 Task: Create a sub task Design and Implement Solution for the task  Integrate website with payment gateways and invoicing systems in the project AgileExpert , assign it to team member softage.2@softage.net and update the status of the sub task to  On Track  , set the priority of the sub task to Low
Action: Mouse moved to (64, 505)
Screenshot: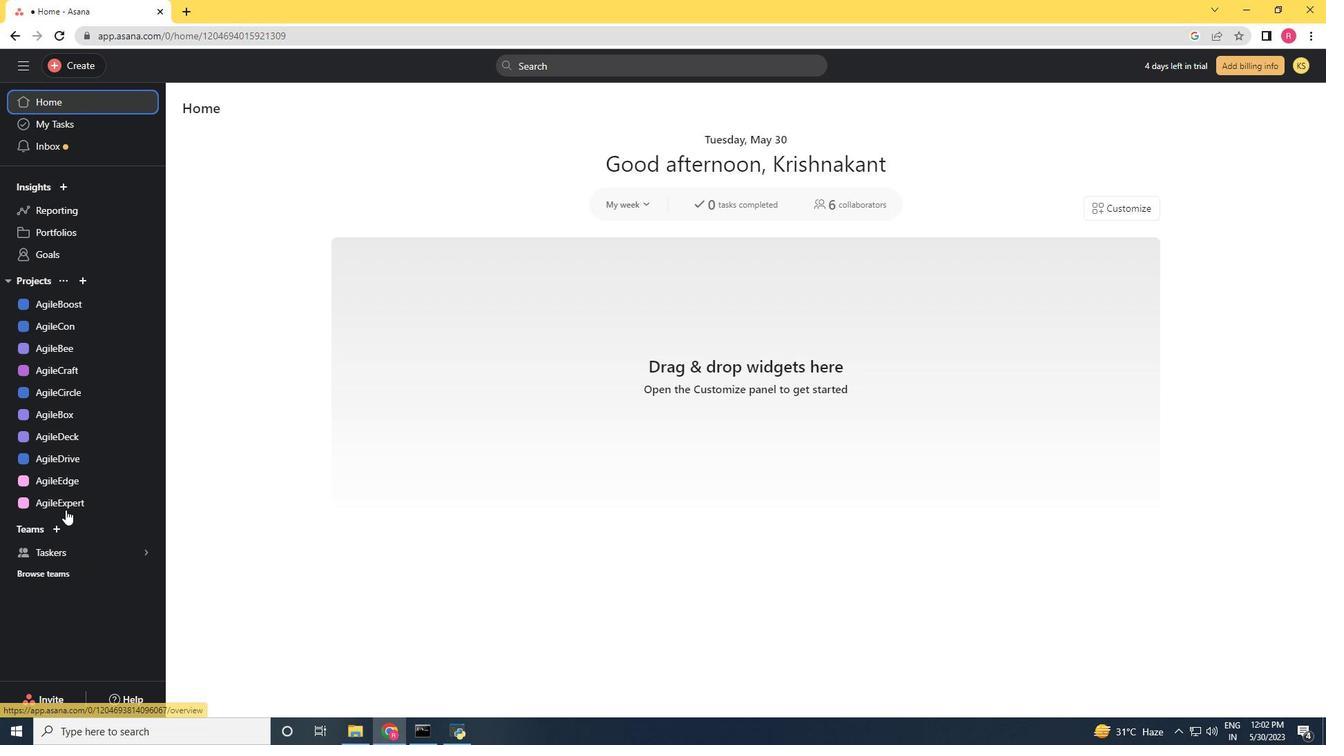 
Action: Mouse pressed left at (64, 505)
Screenshot: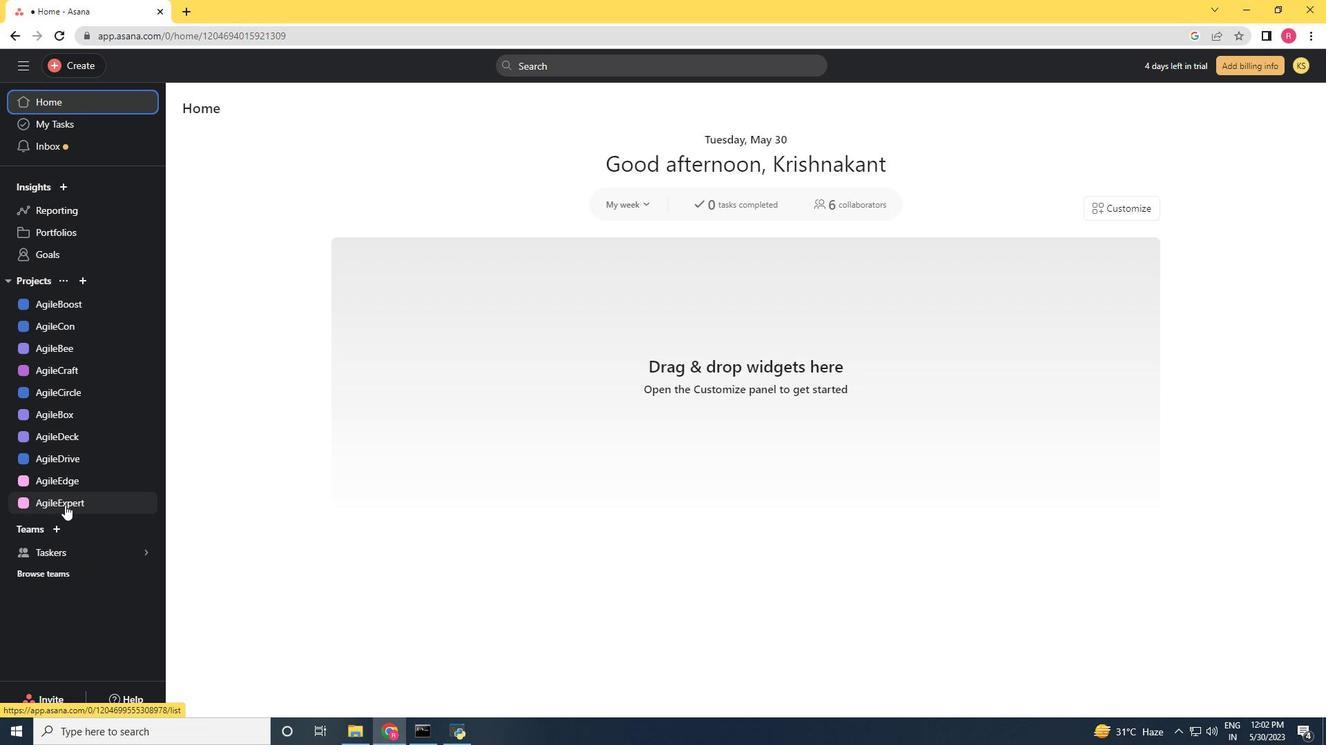 
Action: Mouse moved to (689, 299)
Screenshot: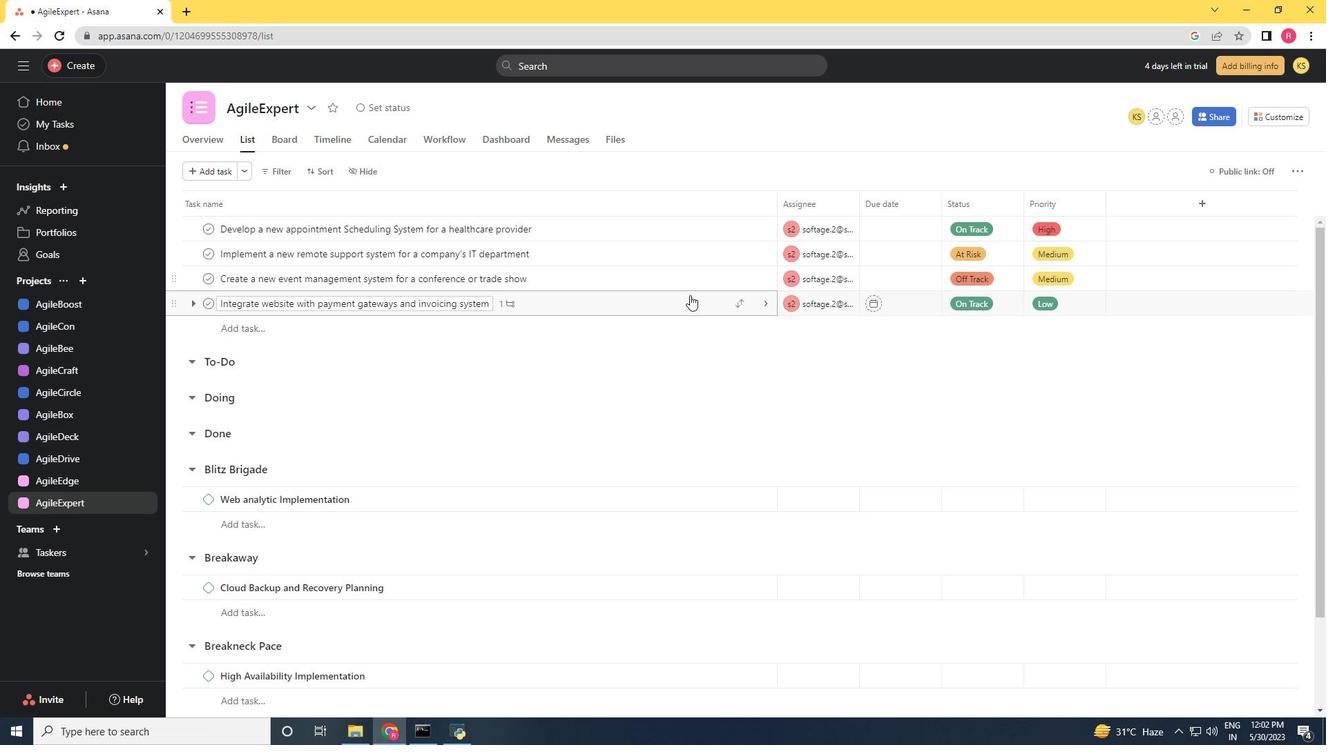 
Action: Mouse pressed left at (689, 299)
Screenshot: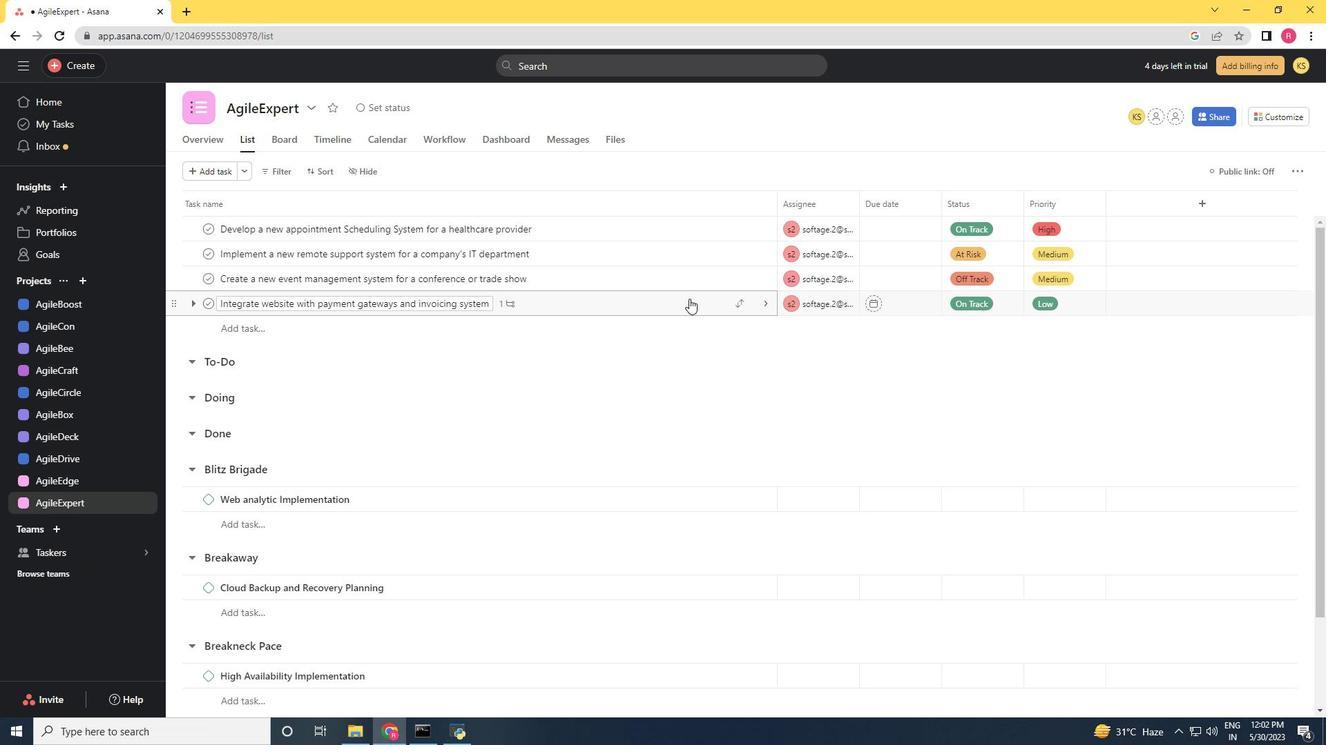
Action: Mouse moved to (951, 421)
Screenshot: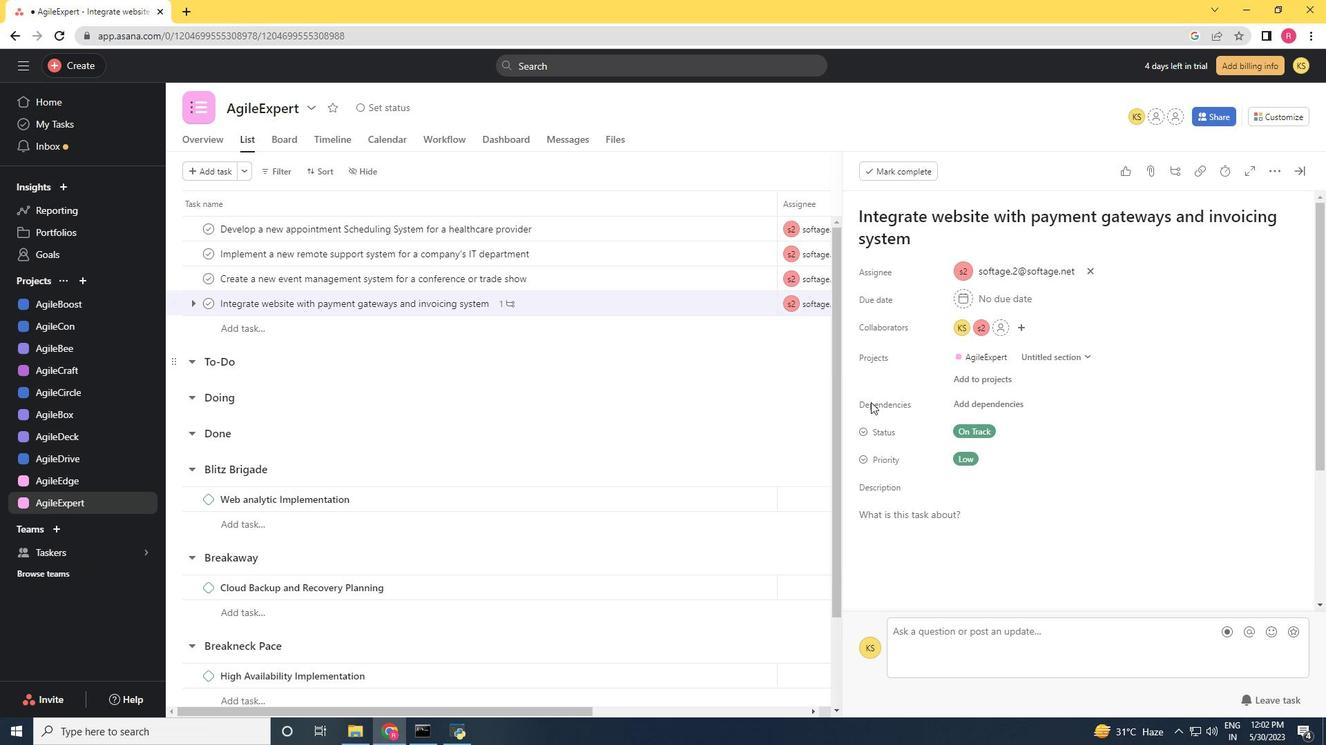 
Action: Mouse scrolled (951, 420) with delta (0, 0)
Screenshot: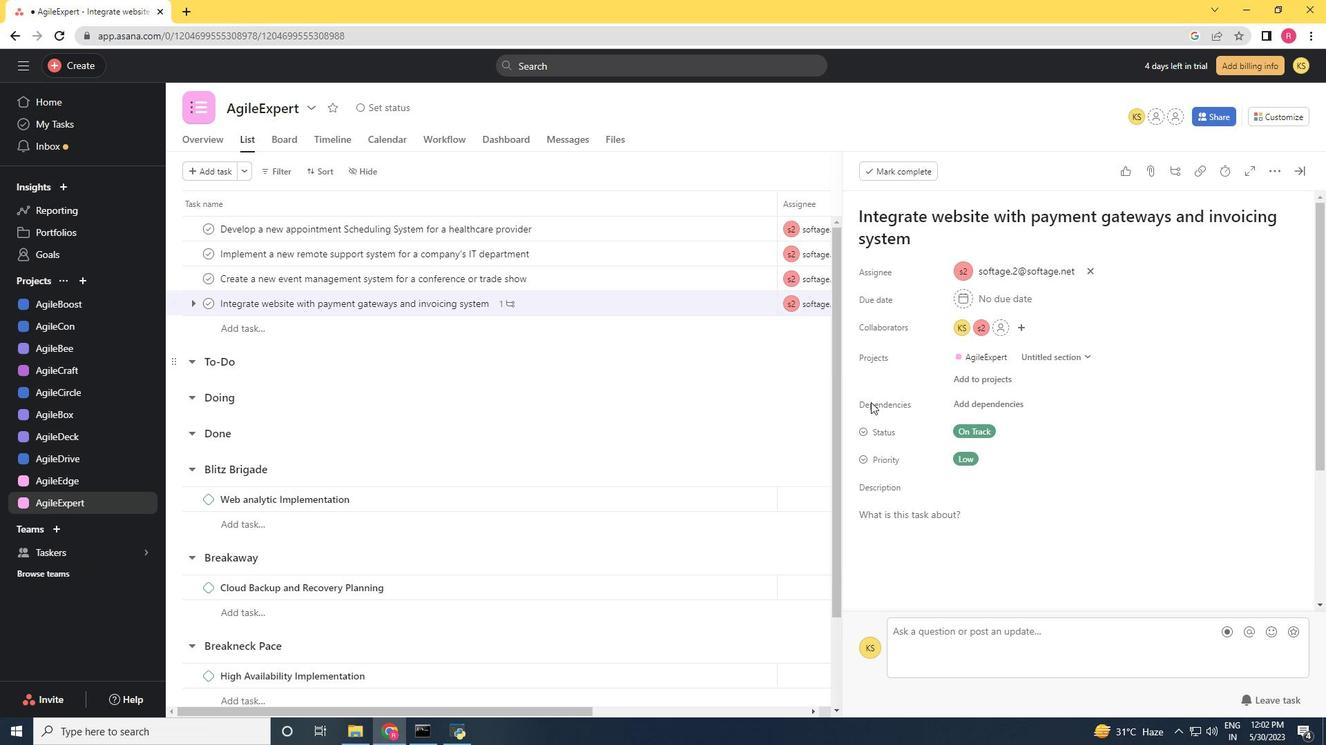 
Action: Mouse moved to (951, 422)
Screenshot: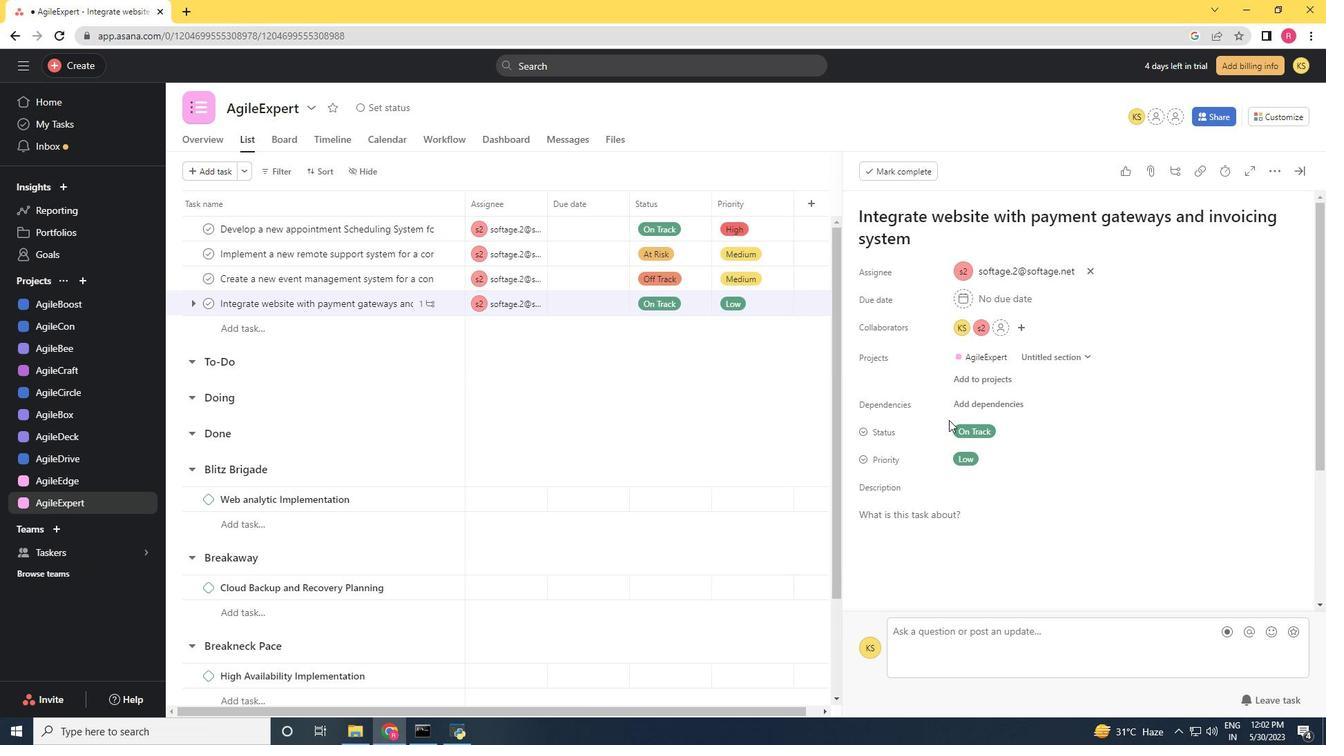 
Action: Mouse scrolled (951, 421) with delta (0, 0)
Screenshot: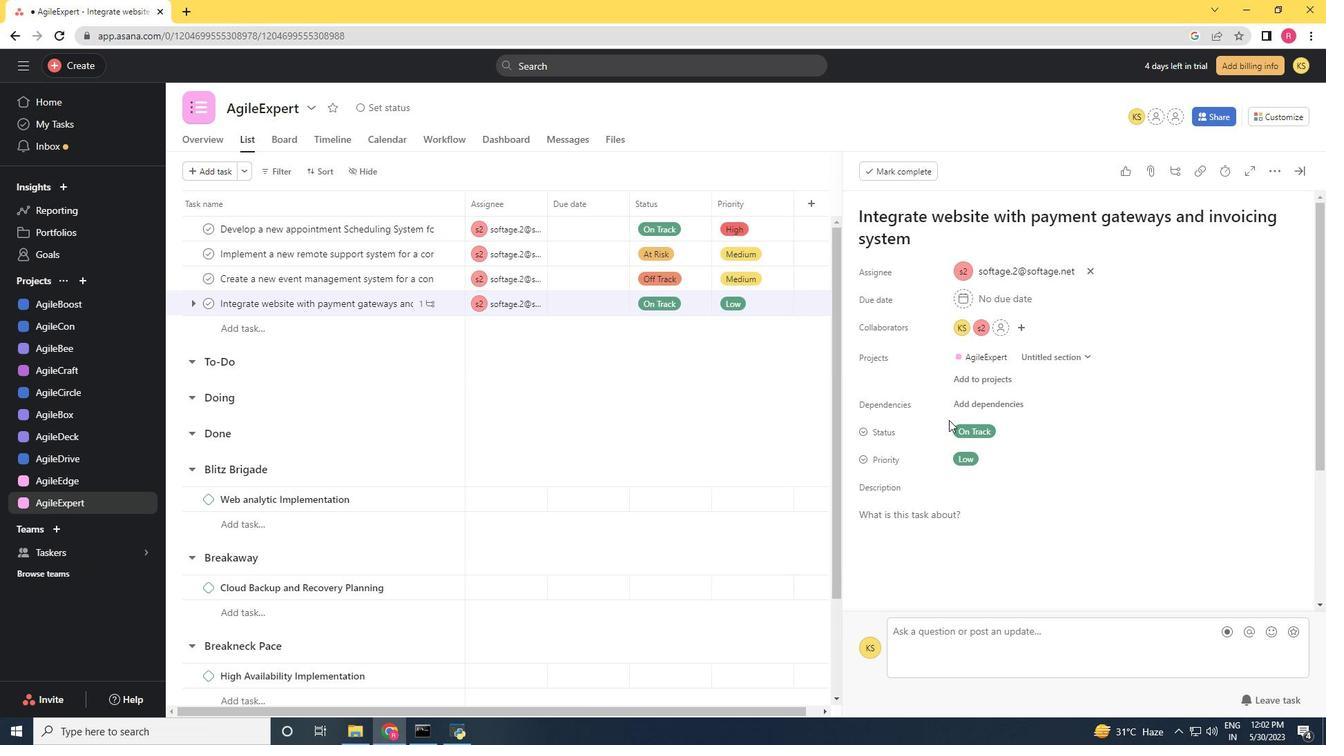 
Action: Mouse scrolled (951, 421) with delta (0, 0)
Screenshot: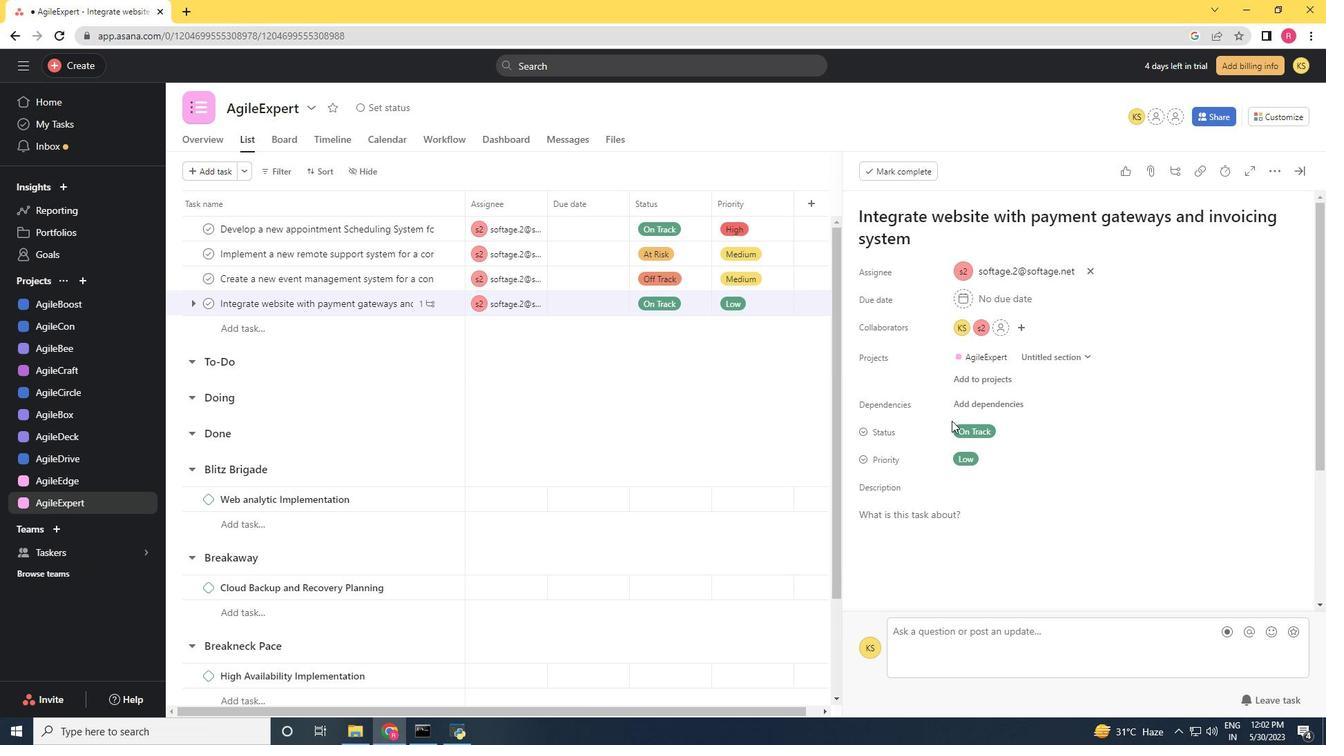 
Action: Mouse moved to (918, 500)
Screenshot: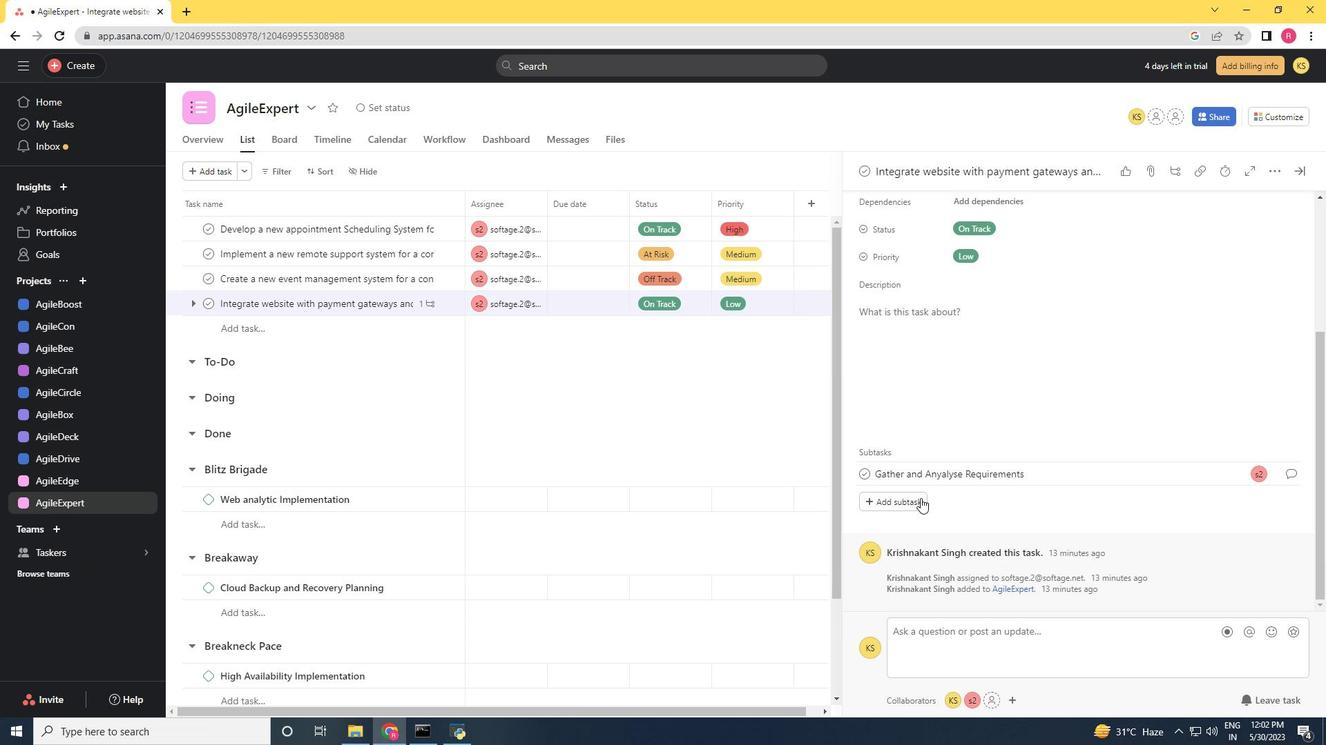 
Action: Mouse pressed left at (918, 500)
Screenshot: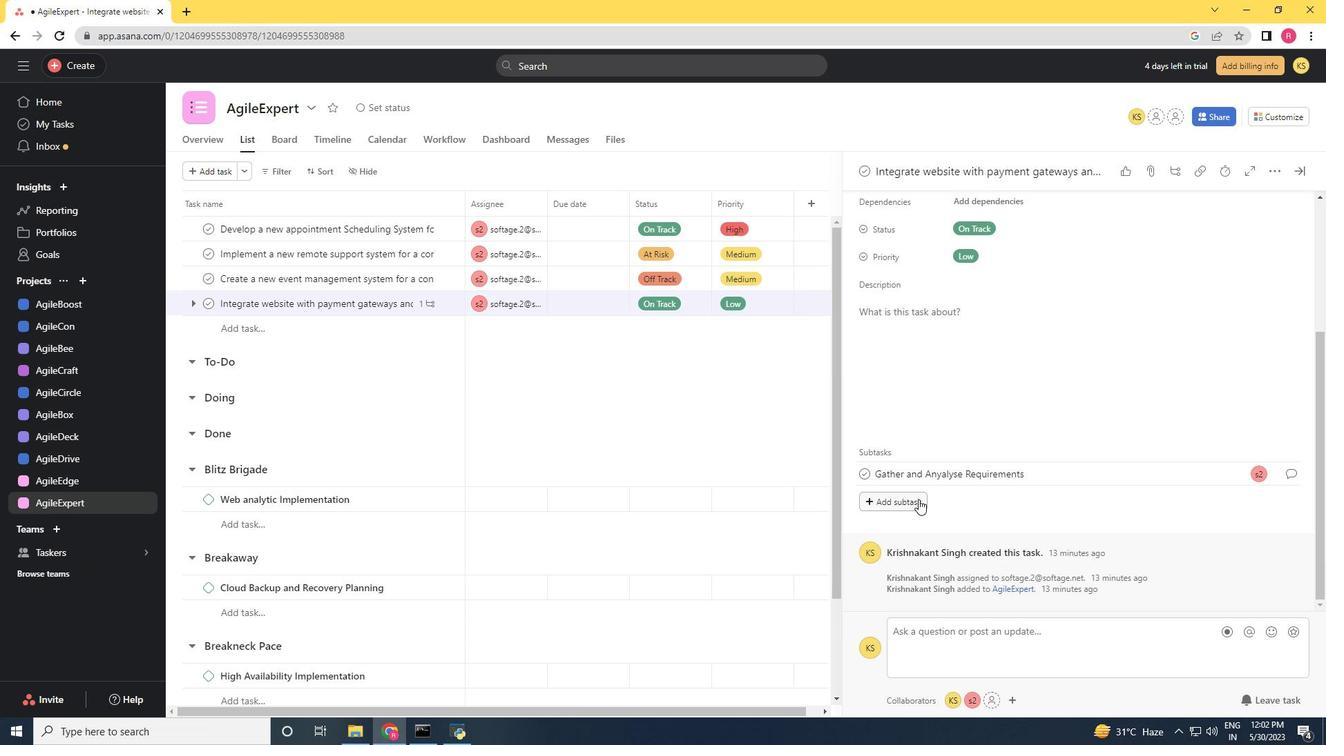 
Action: Key pressed <Key.shift>Design<Key.space>and<Key.space><Key.shift>Implement<Key.space><Key.shift>solutiom<Key.backspace>n<Key.space>
Screenshot: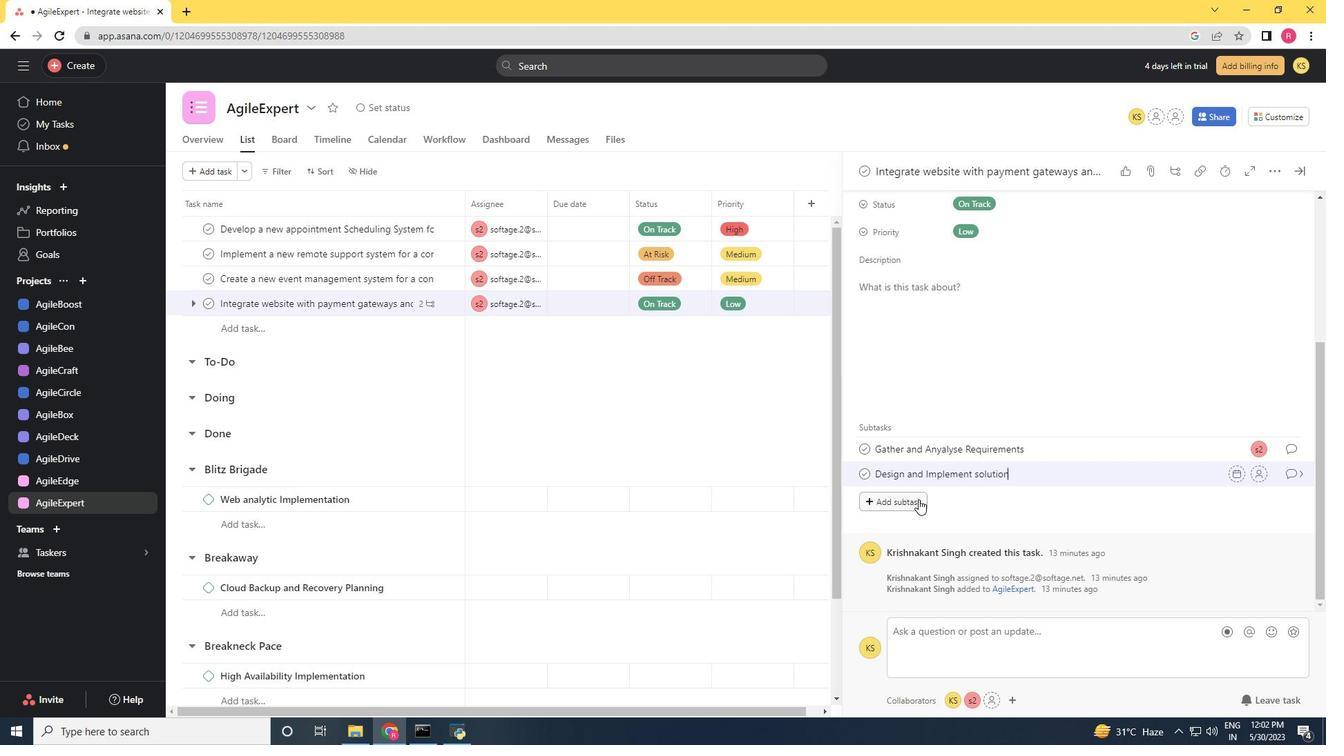 
Action: Mouse moved to (1263, 471)
Screenshot: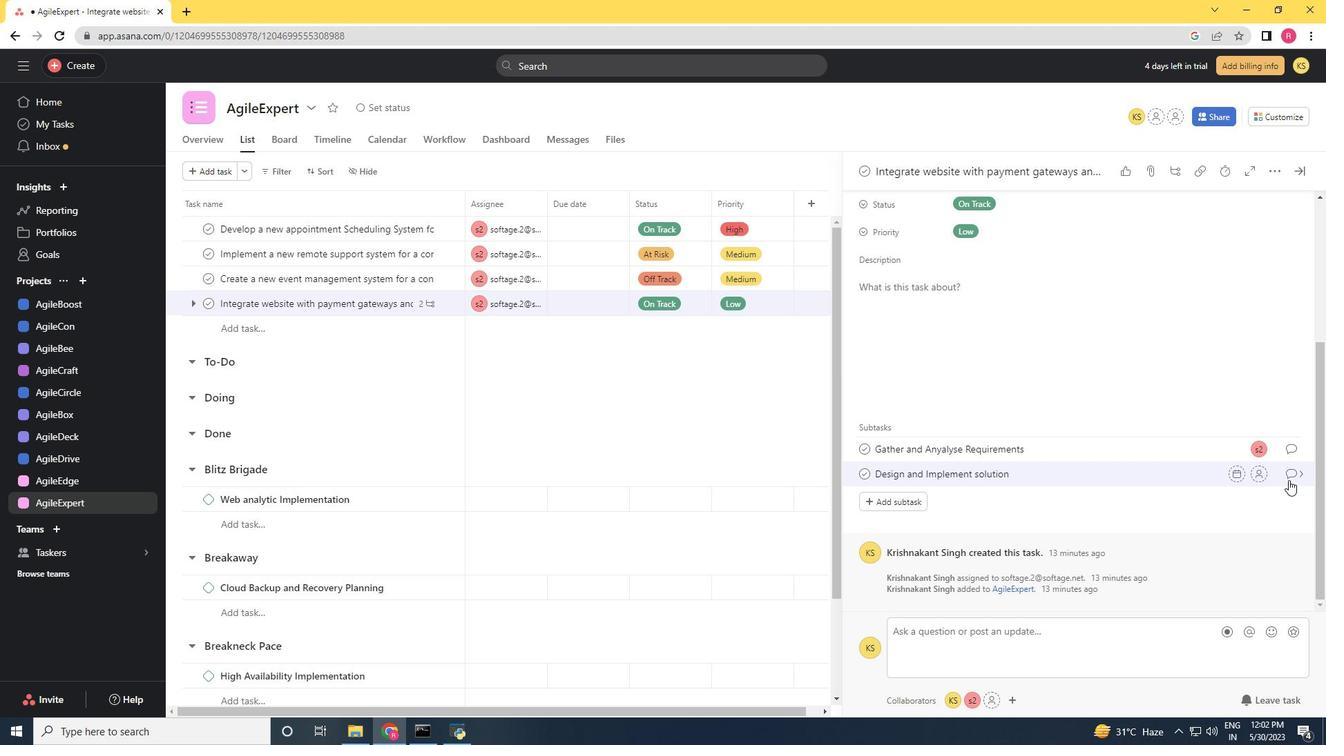 
Action: Mouse pressed left at (1263, 471)
Screenshot: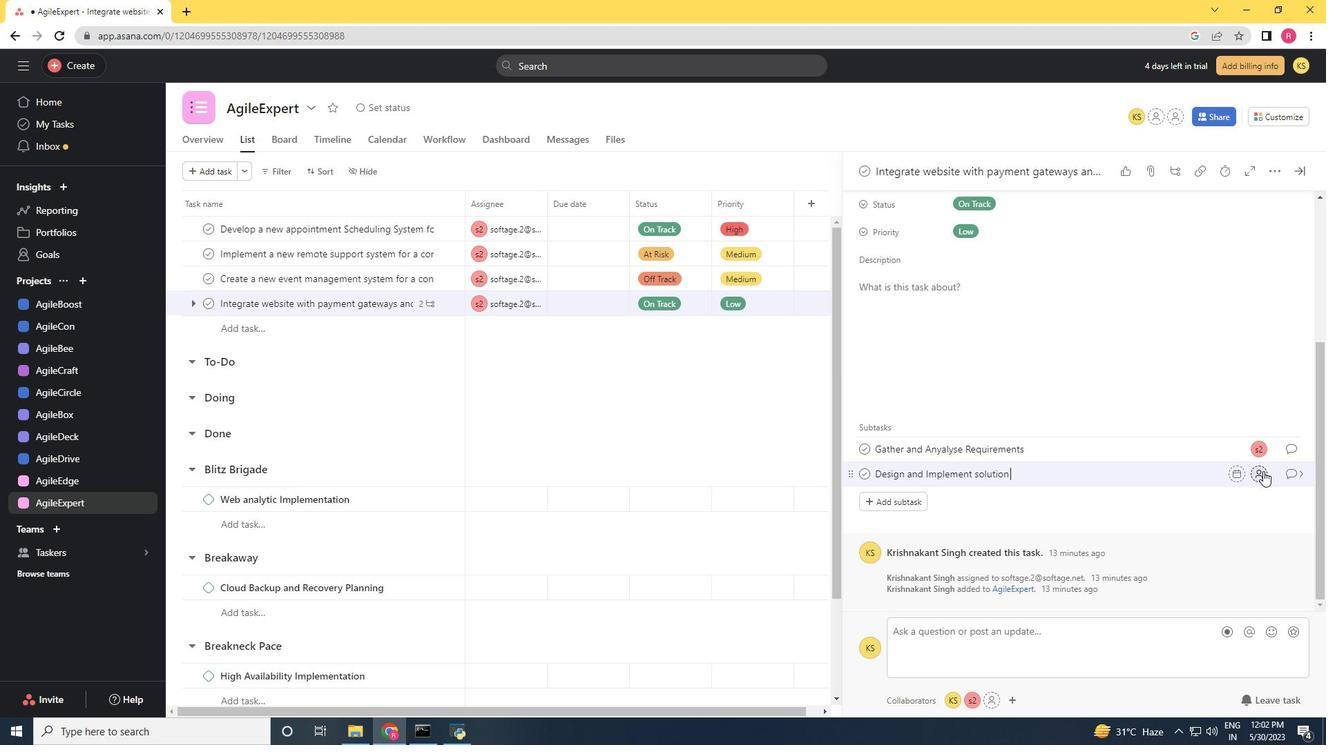 
Action: Key pressed softage.2<Key.shift>@softage.ney<Key.backspace>t
Screenshot: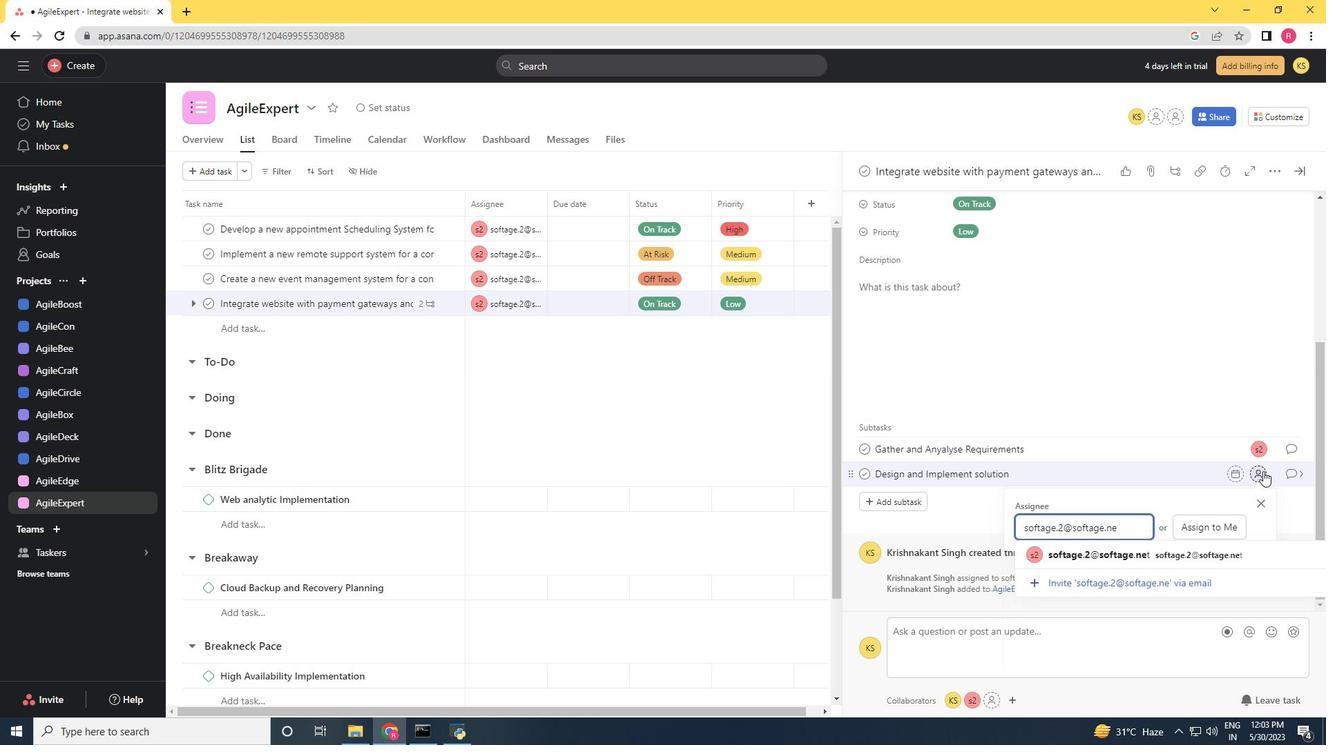 
Action: Mouse moved to (1123, 556)
Screenshot: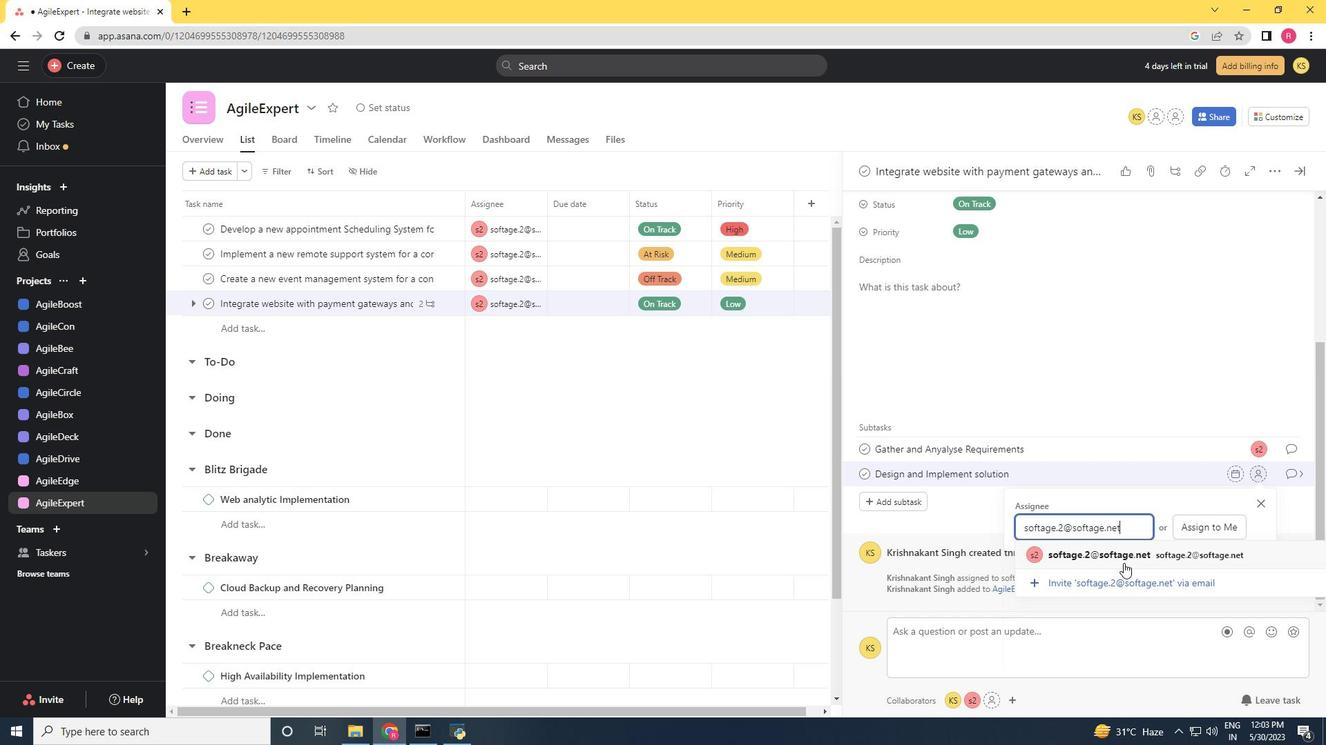 
Action: Mouse pressed left at (1123, 556)
Screenshot: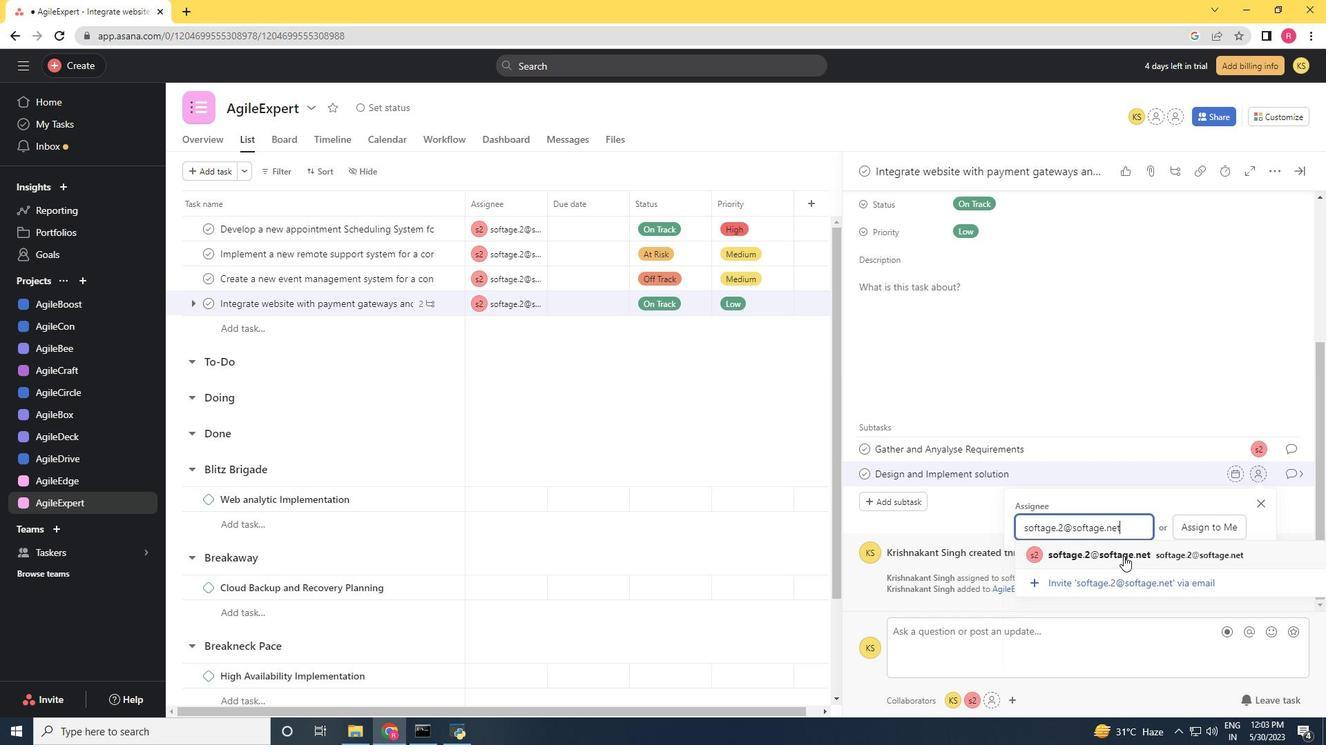 
Action: Mouse moved to (1289, 472)
Screenshot: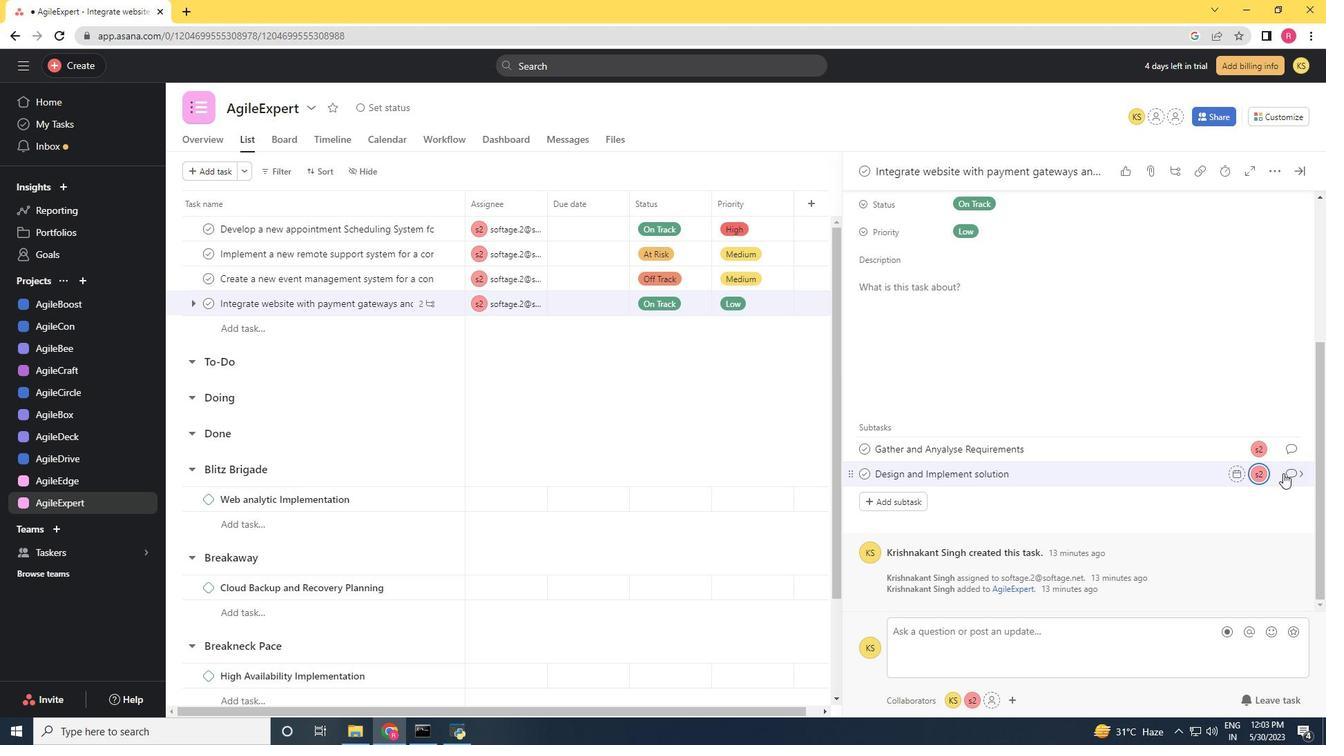 
Action: Mouse pressed left at (1289, 472)
Screenshot: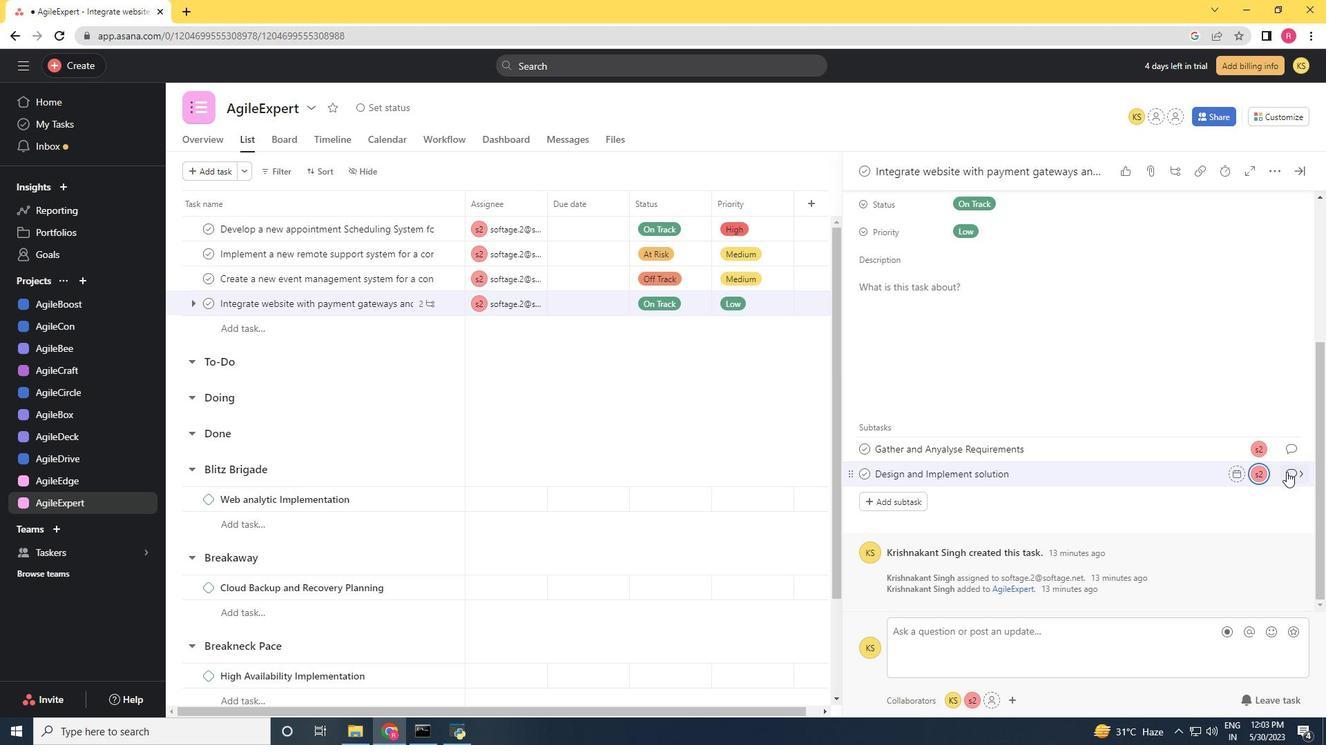 
Action: Mouse moved to (886, 397)
Screenshot: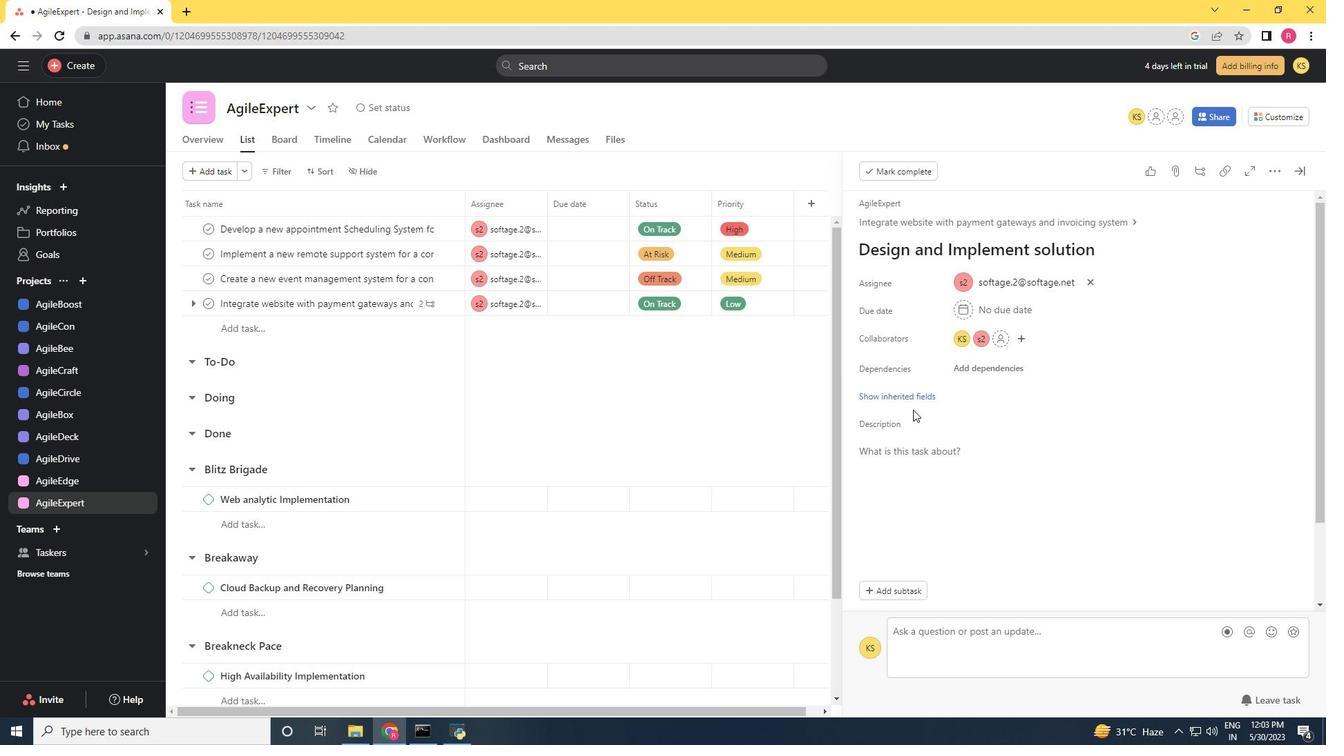 
Action: Mouse pressed left at (886, 397)
Screenshot: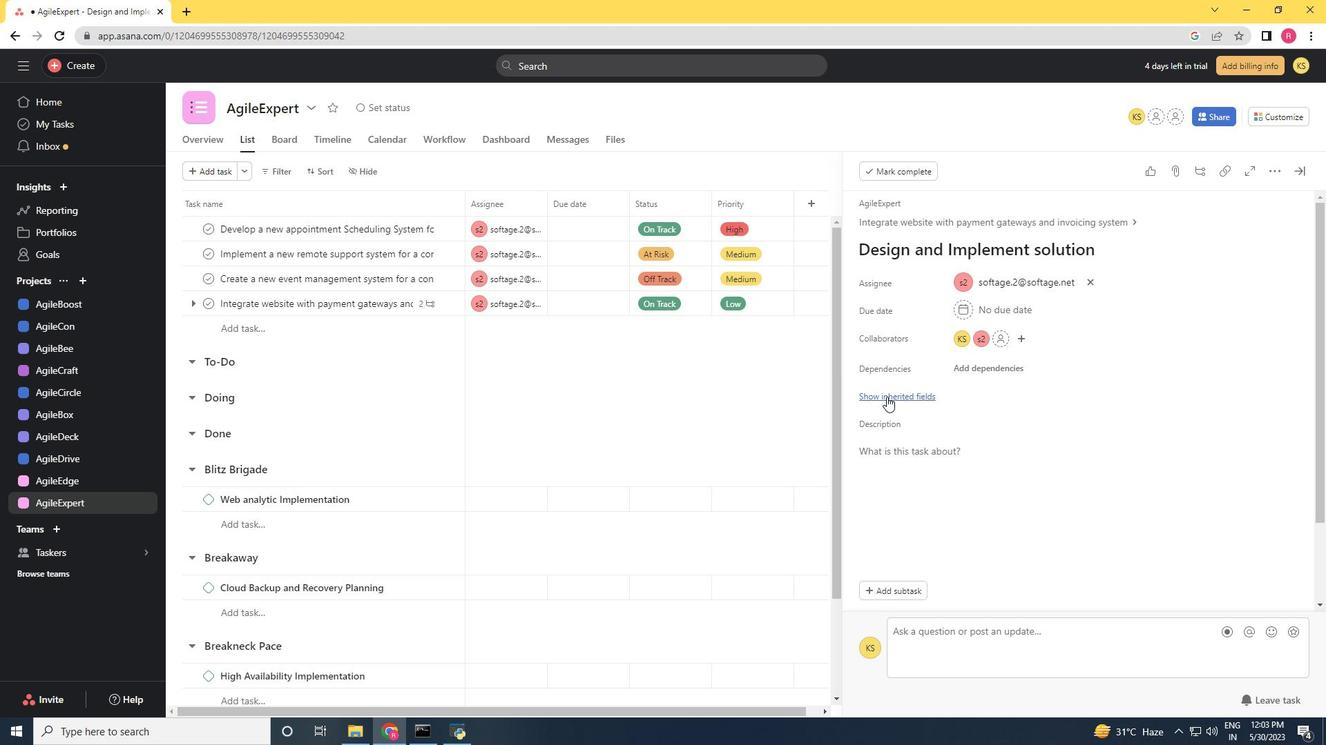 
Action: Mouse moved to (981, 417)
Screenshot: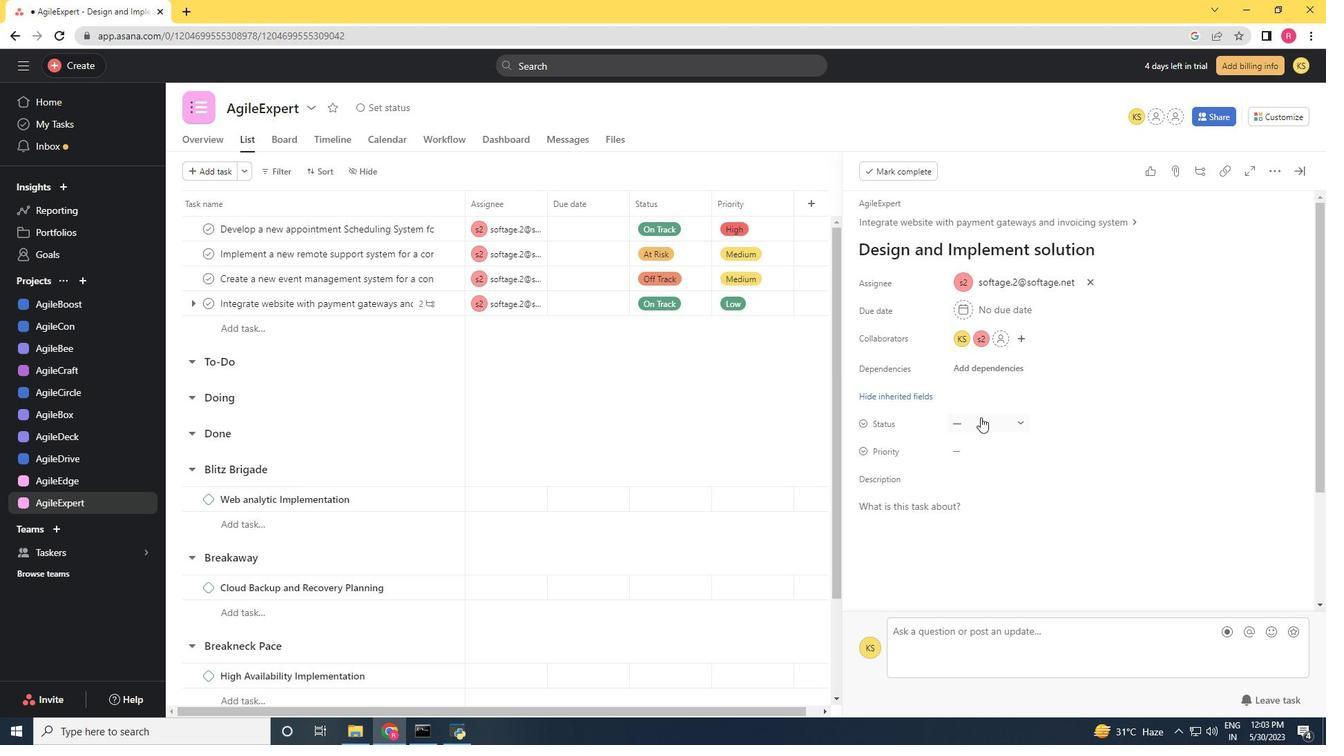 
Action: Mouse pressed left at (981, 417)
Screenshot: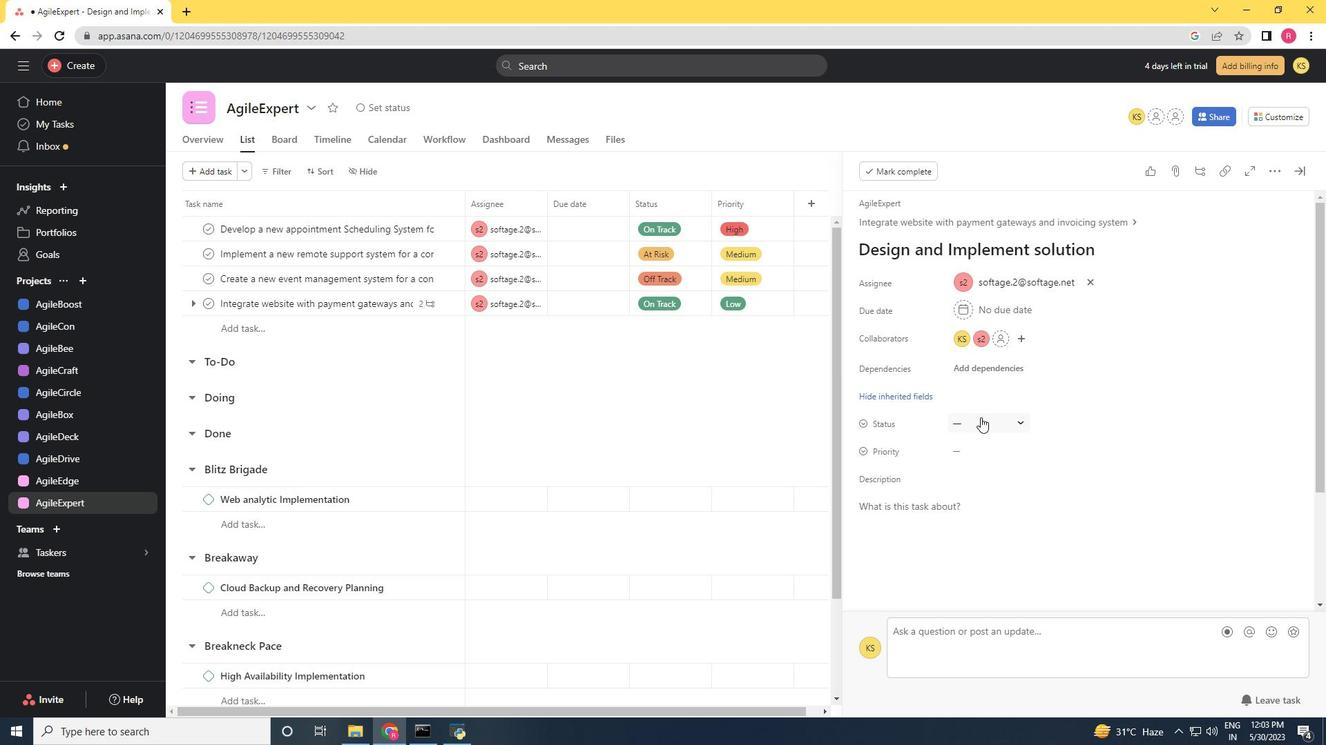 
Action: Mouse moved to (996, 471)
Screenshot: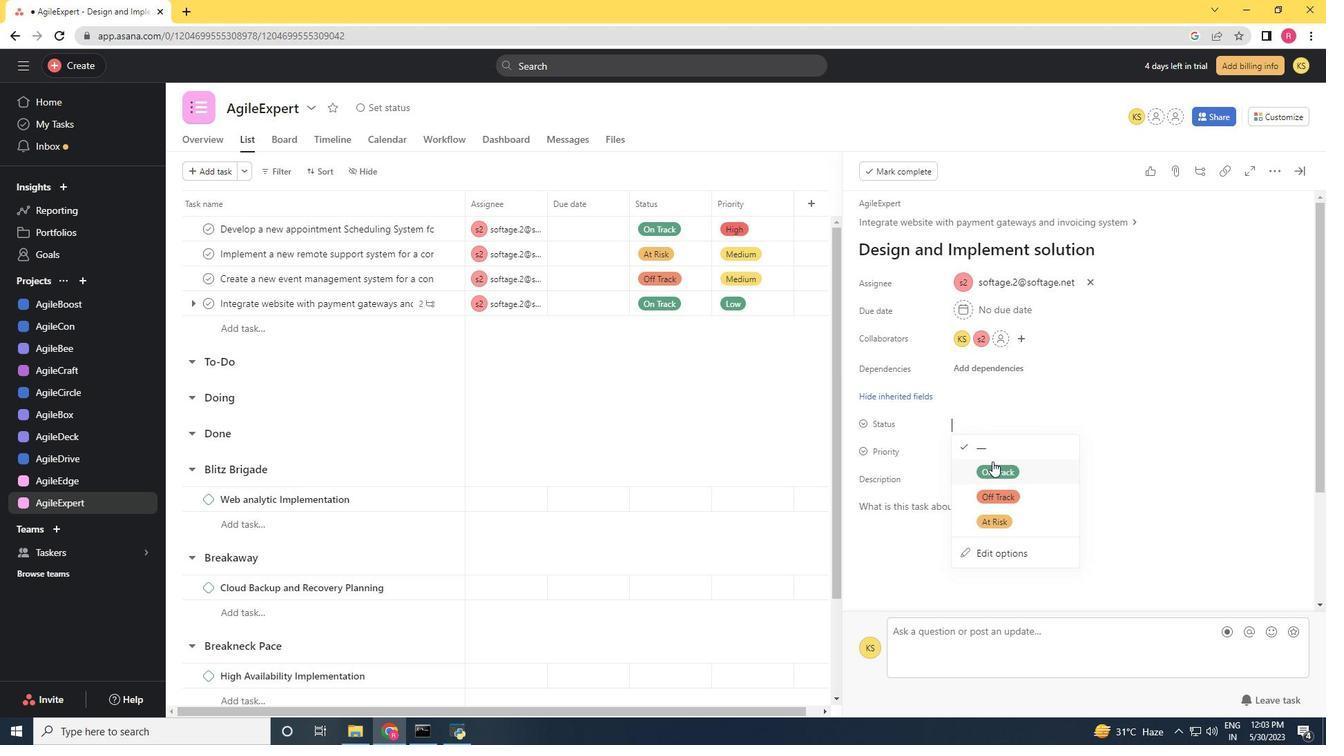 
Action: Mouse pressed left at (996, 471)
Screenshot: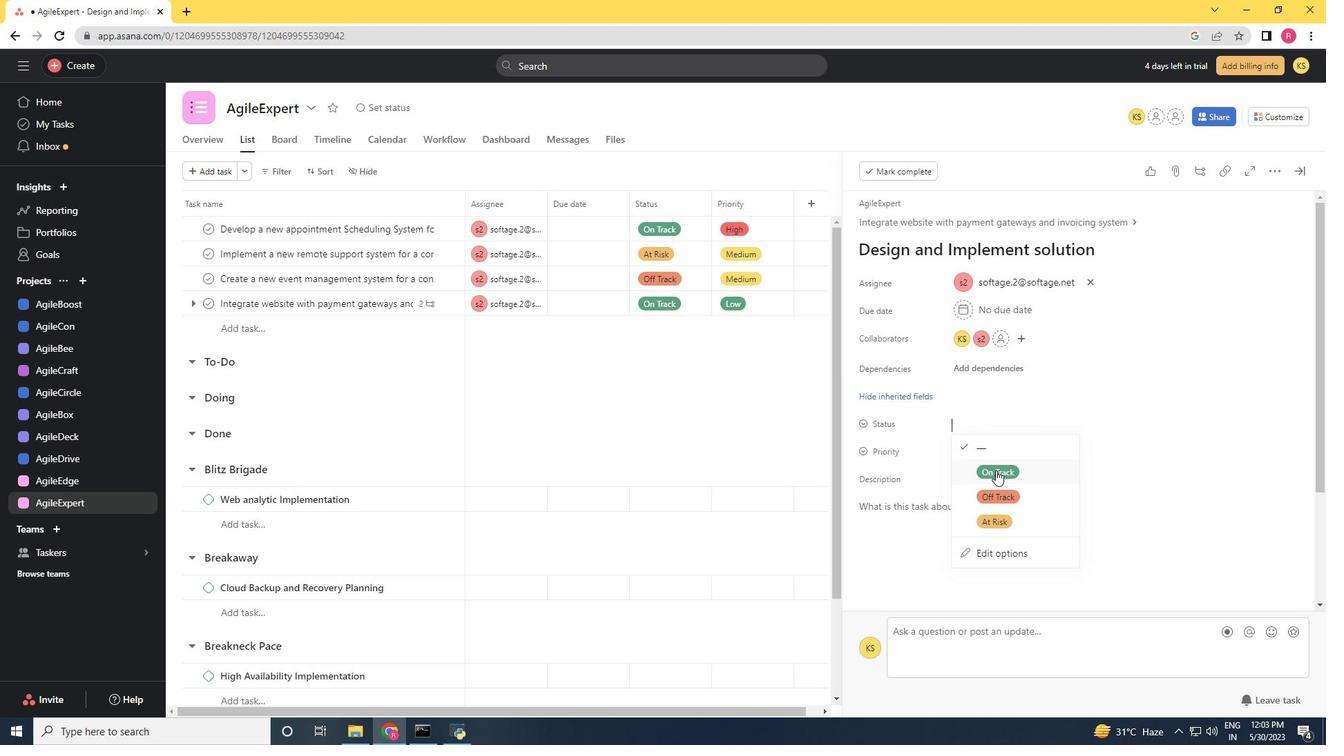 
Action: Mouse moved to (971, 446)
Screenshot: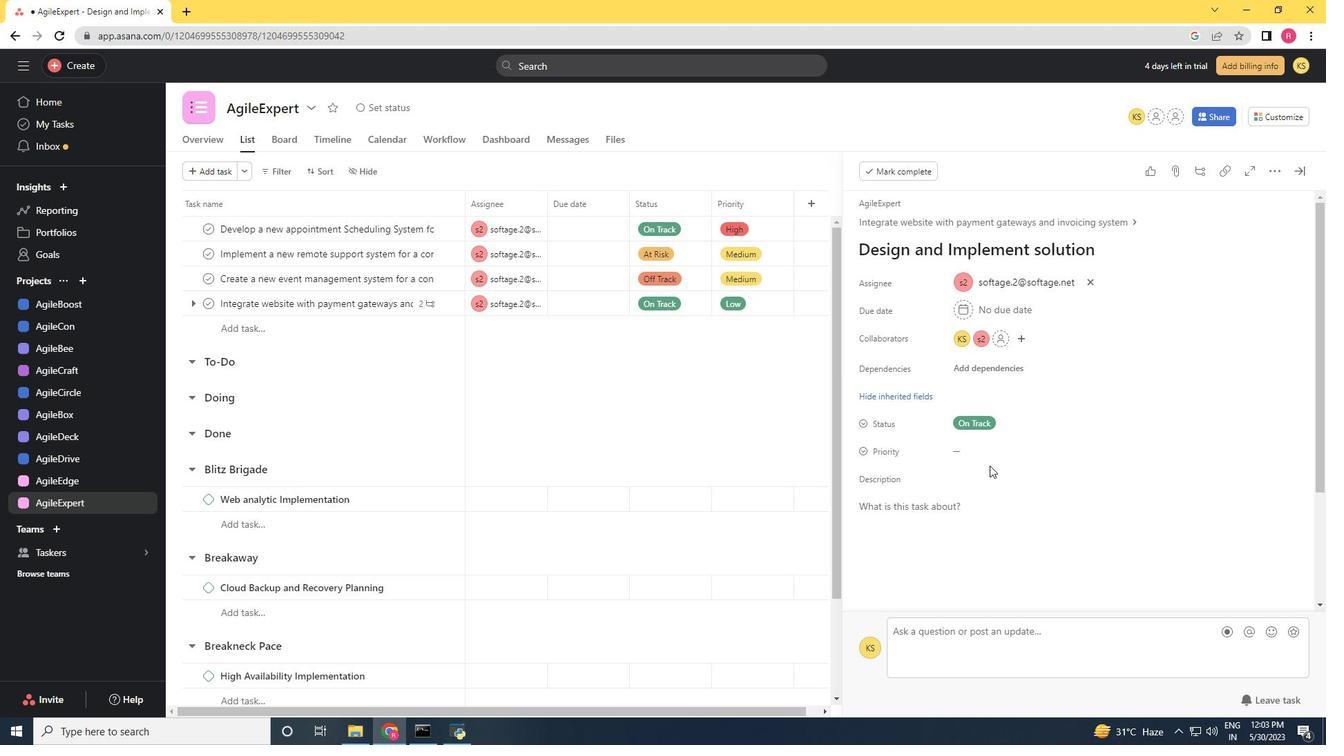 
Action: Mouse pressed left at (971, 446)
Screenshot: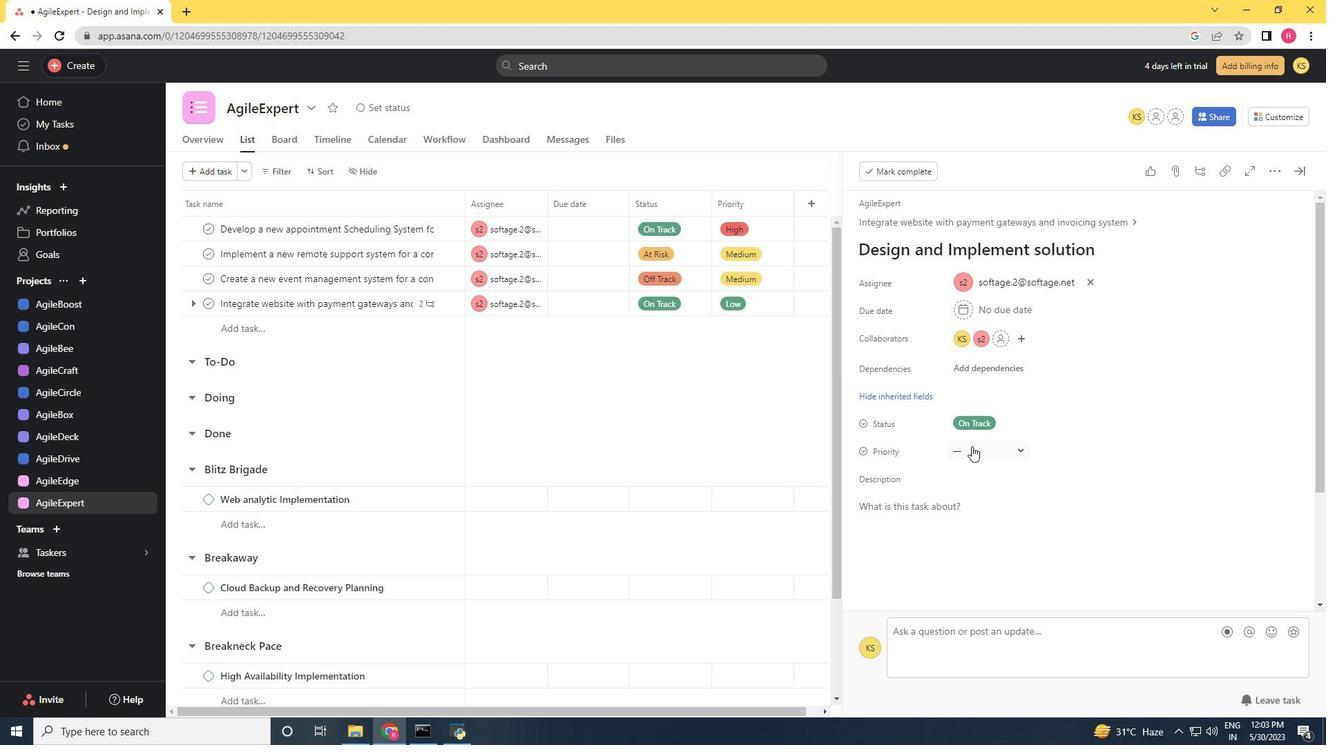 
Action: Mouse moved to (997, 546)
Screenshot: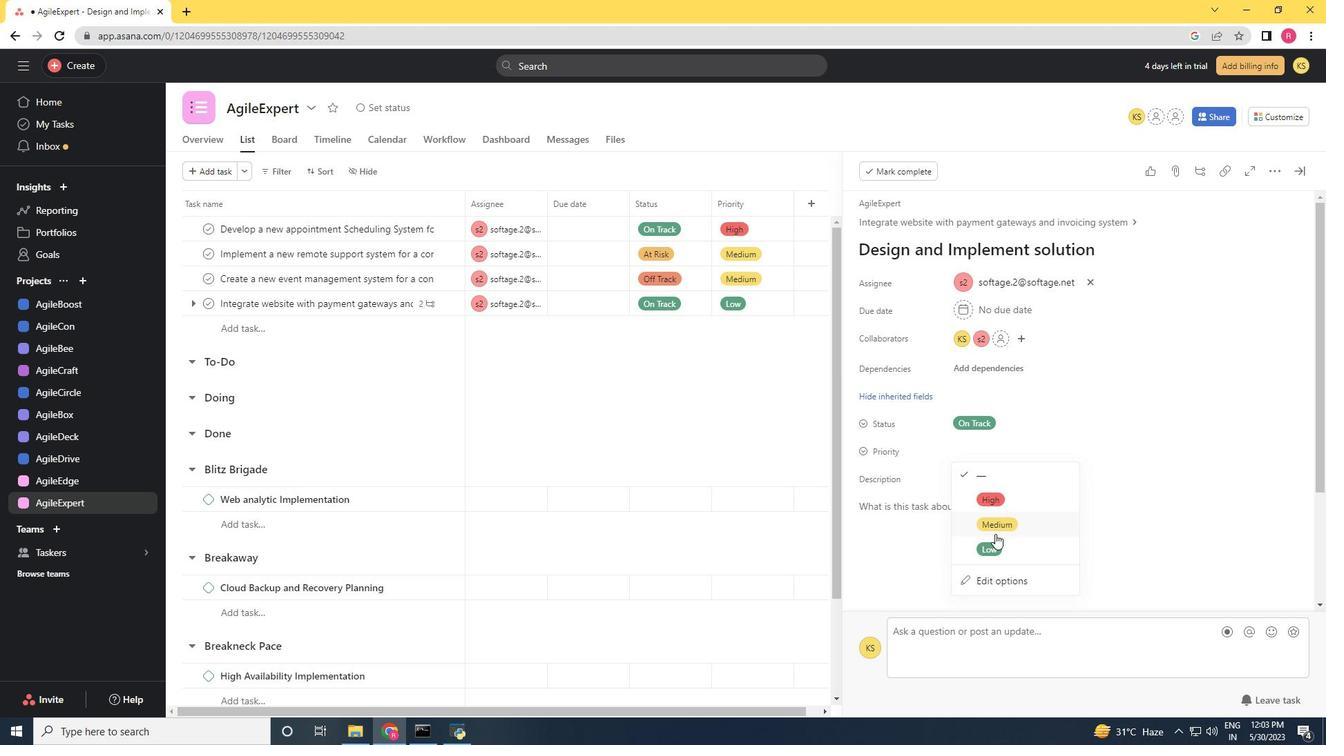 
Action: Mouse pressed left at (997, 546)
Screenshot: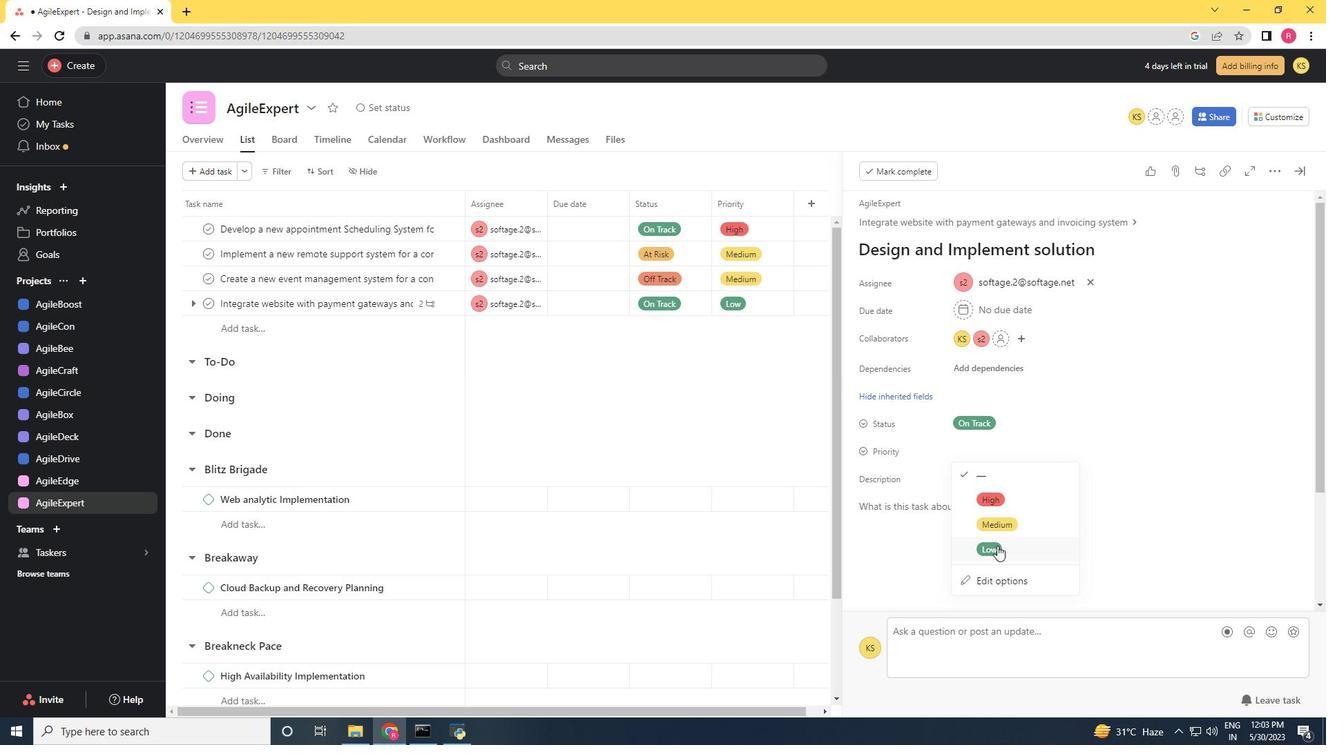 
Action: Mouse moved to (997, 547)
Screenshot: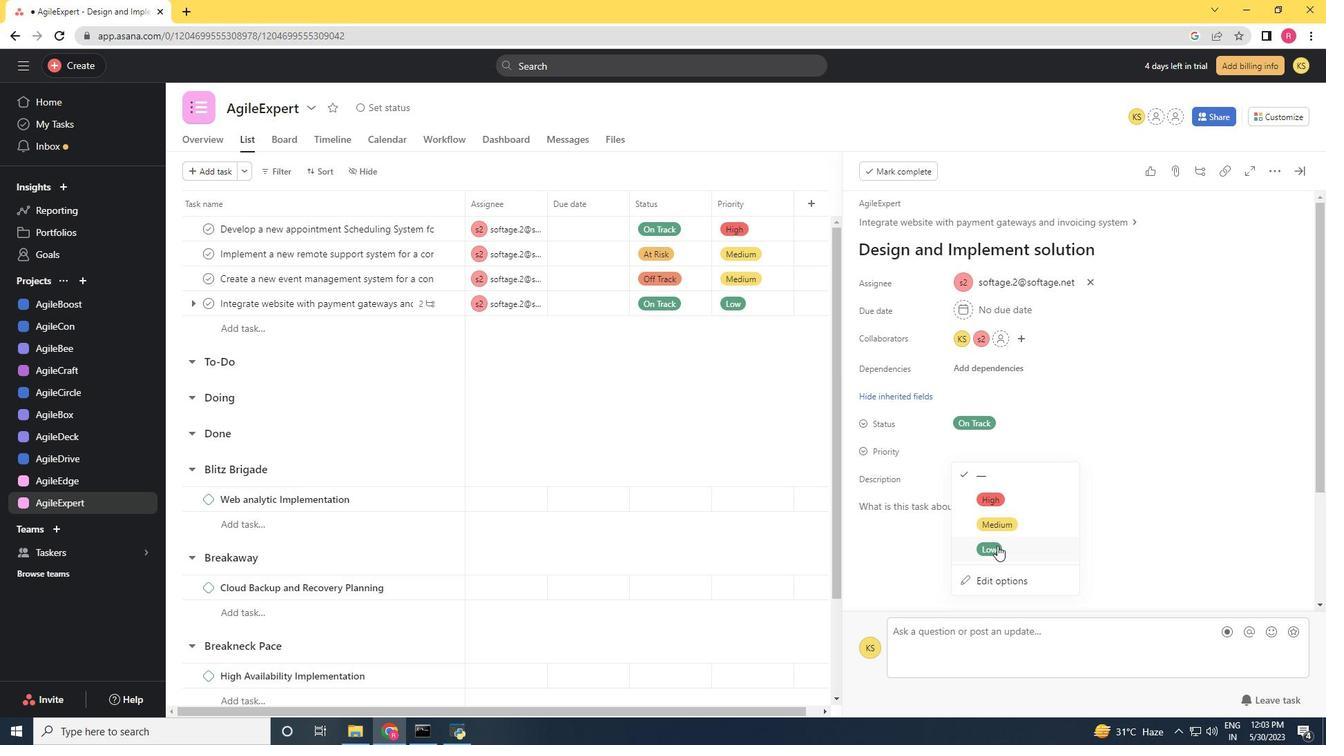
